 Task: Change the rate control method of the Dirac video decoder using libschroedinger to "Constant bitrate mode (CBR)".
Action: Mouse moved to (93, 14)
Screenshot: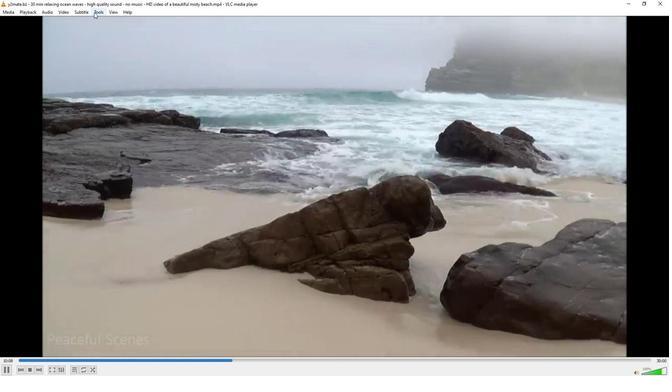 
Action: Mouse pressed left at (93, 14)
Screenshot: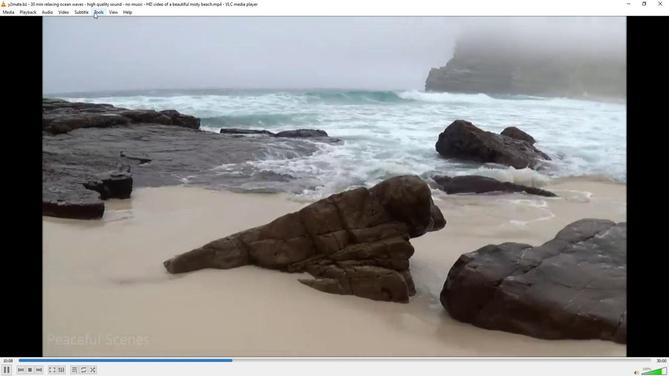 
Action: Mouse moved to (107, 96)
Screenshot: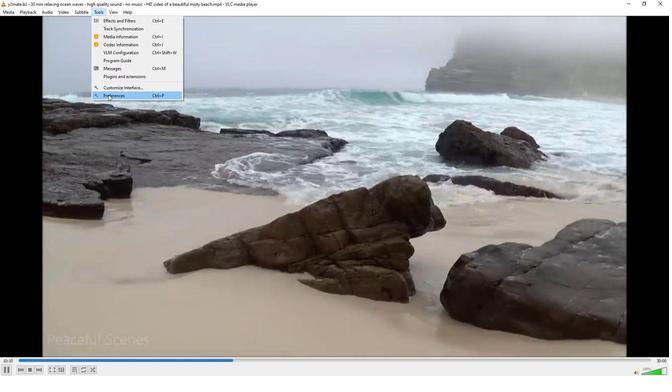 
Action: Mouse pressed left at (107, 96)
Screenshot: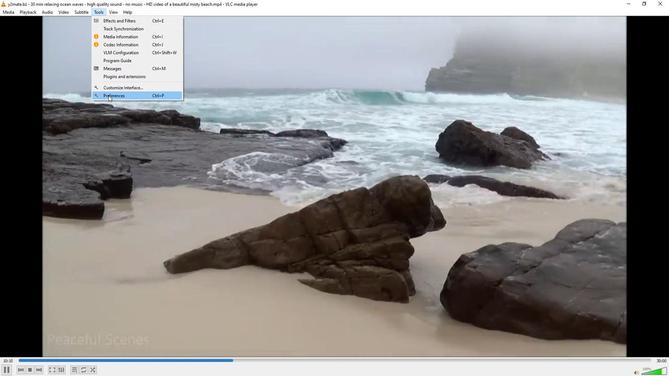 
Action: Mouse moved to (75, 292)
Screenshot: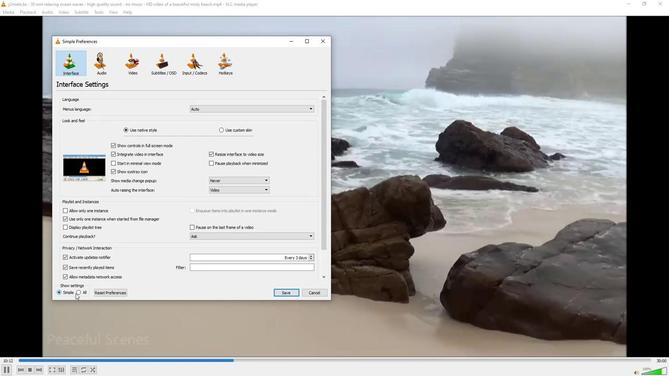 
Action: Mouse pressed left at (75, 292)
Screenshot: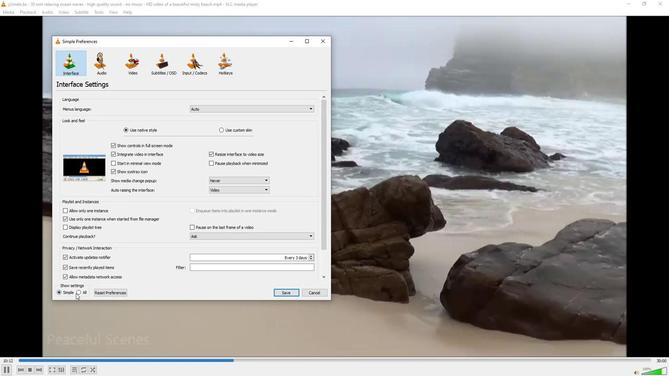 
Action: Mouse moved to (78, 290)
Screenshot: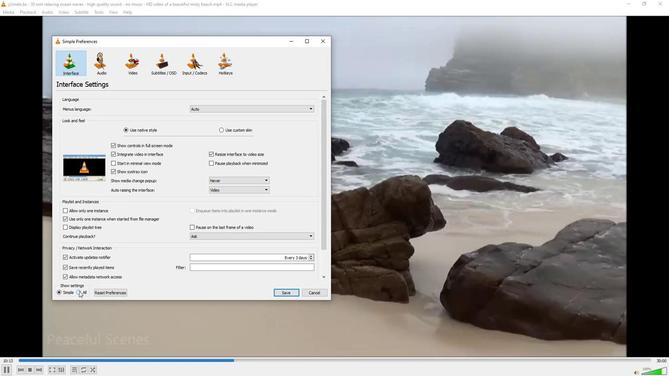
Action: Mouse pressed left at (78, 290)
Screenshot: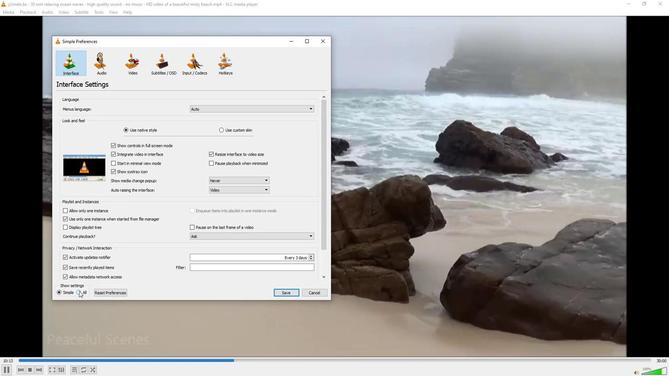 
Action: Mouse moved to (69, 193)
Screenshot: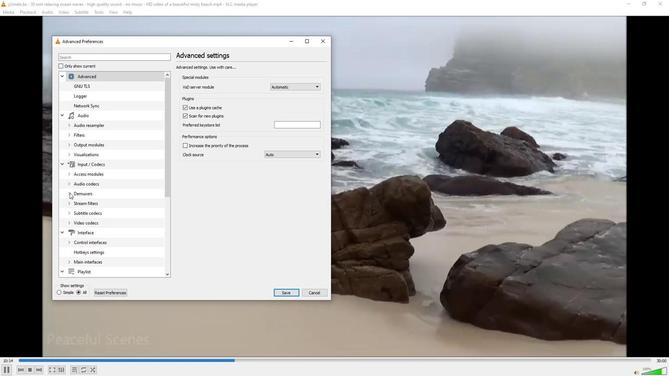 
Action: Mouse pressed left at (69, 193)
Screenshot: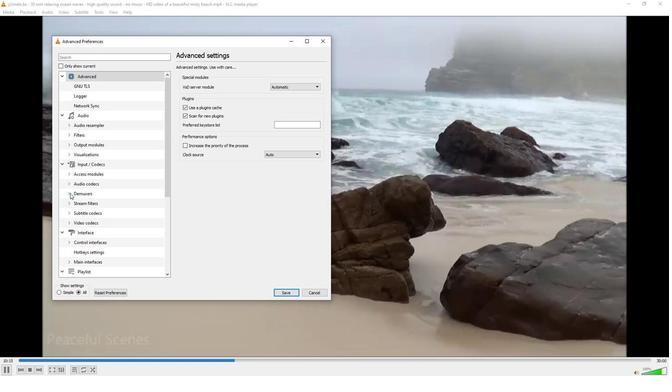 
Action: Mouse moved to (93, 219)
Screenshot: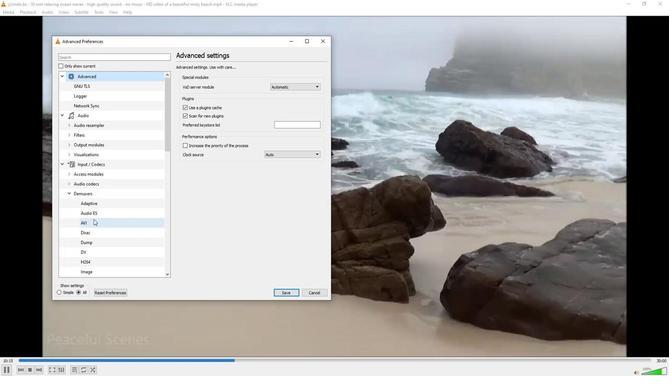 
Action: Mouse scrolled (93, 218) with delta (0, 0)
Screenshot: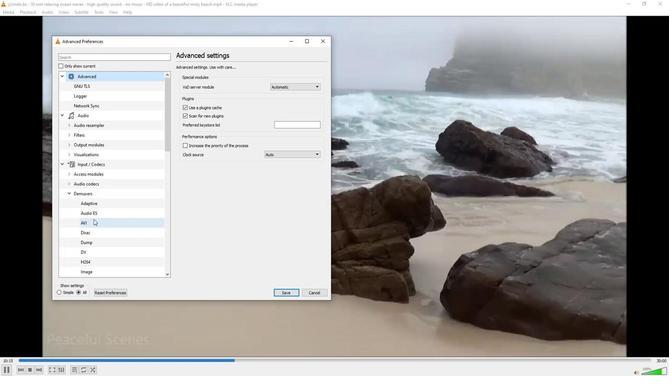 
Action: Mouse scrolled (93, 218) with delta (0, 0)
Screenshot: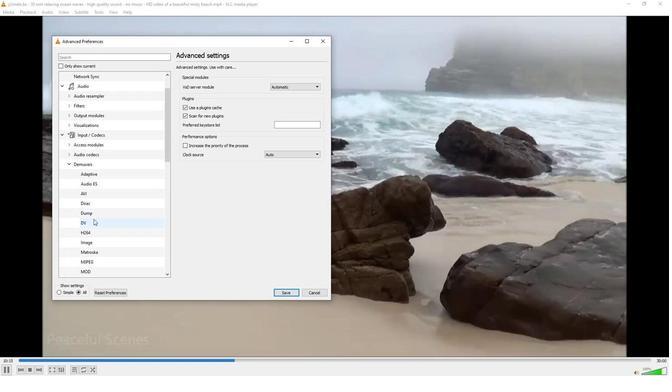 
Action: Mouse scrolled (93, 218) with delta (0, 0)
Screenshot: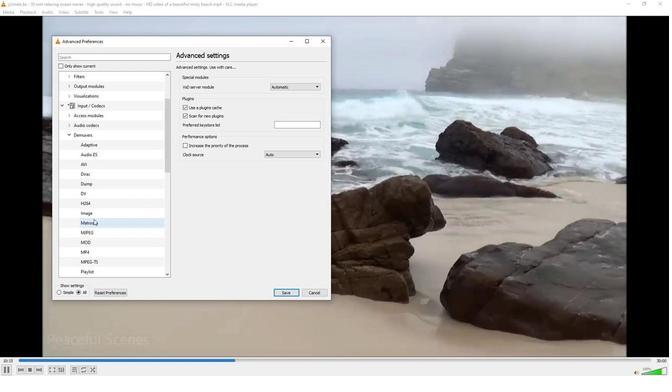 
Action: Mouse scrolled (93, 218) with delta (0, 0)
Screenshot: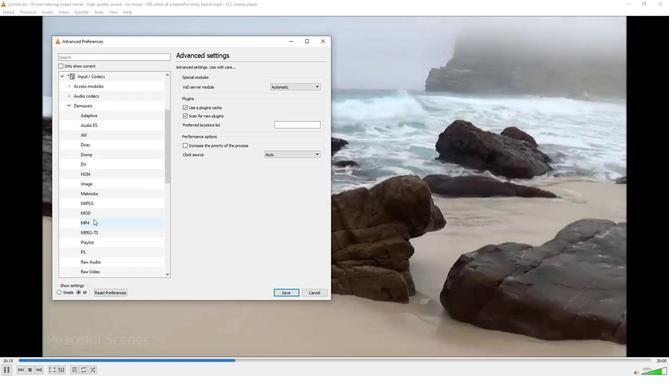 
Action: Mouse scrolled (93, 218) with delta (0, 0)
Screenshot: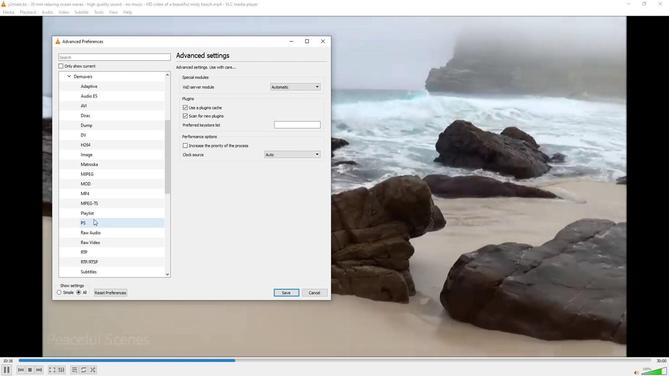 
Action: Mouse scrolled (93, 218) with delta (0, 0)
Screenshot: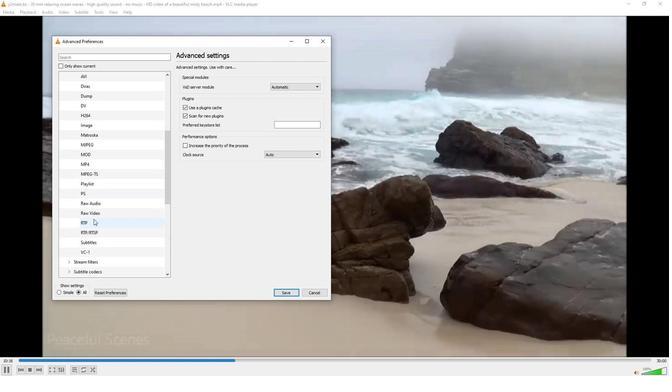 
Action: Mouse scrolled (93, 218) with delta (0, 0)
Screenshot: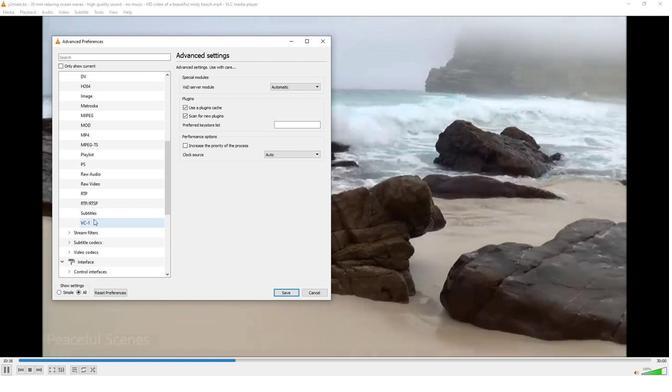 
Action: Mouse moved to (66, 220)
Screenshot: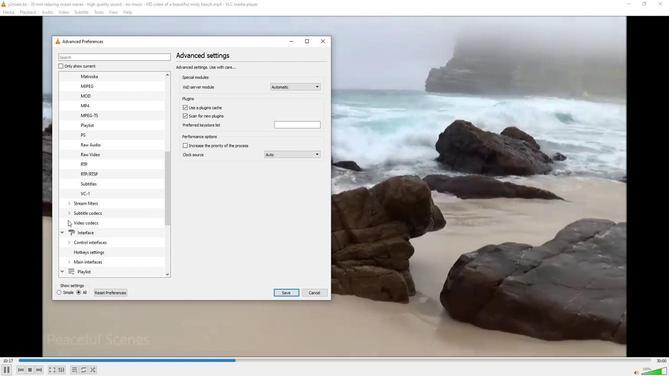 
Action: Mouse pressed left at (66, 220)
Screenshot: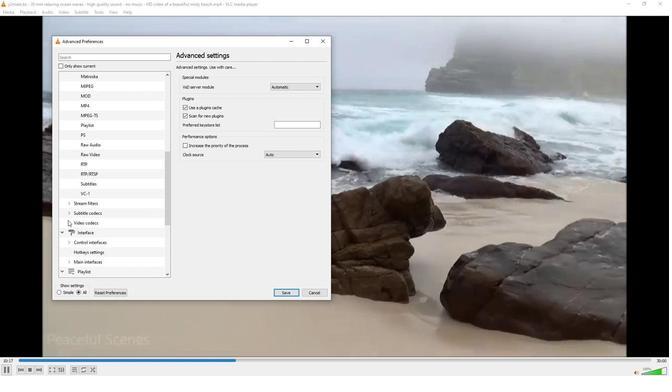 
Action: Mouse moved to (93, 267)
Screenshot: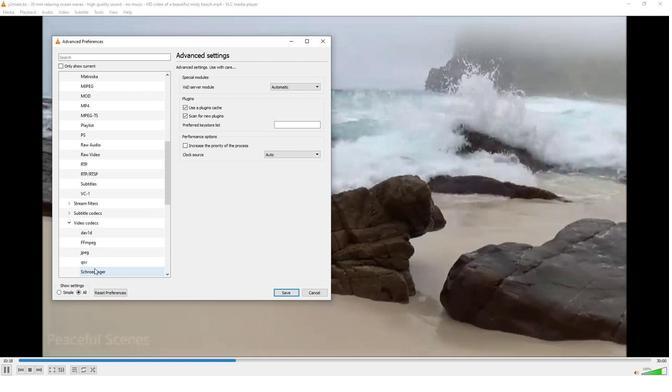 
Action: Mouse pressed left at (93, 267)
Screenshot: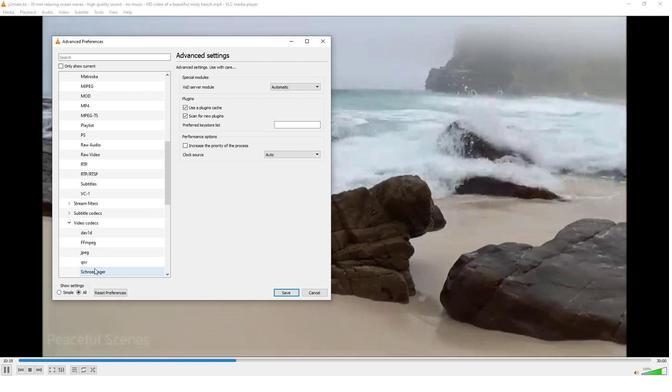 
Action: Mouse moved to (272, 86)
Screenshot: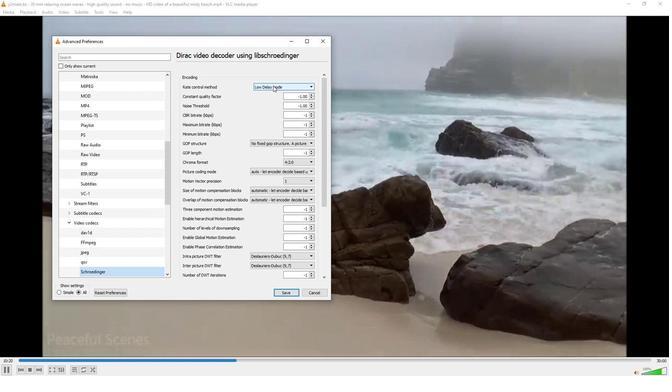 
Action: Mouse pressed left at (272, 86)
Screenshot: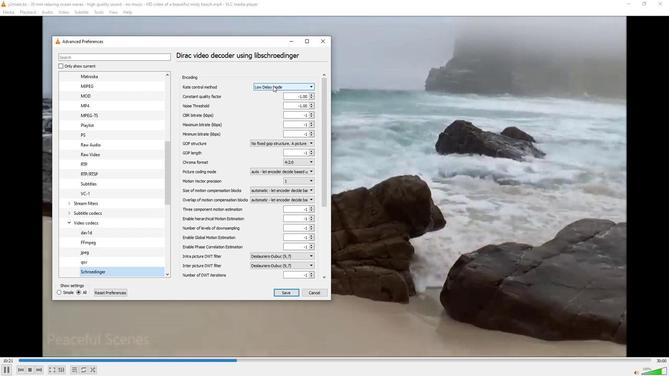 
Action: Mouse moved to (272, 97)
Screenshot: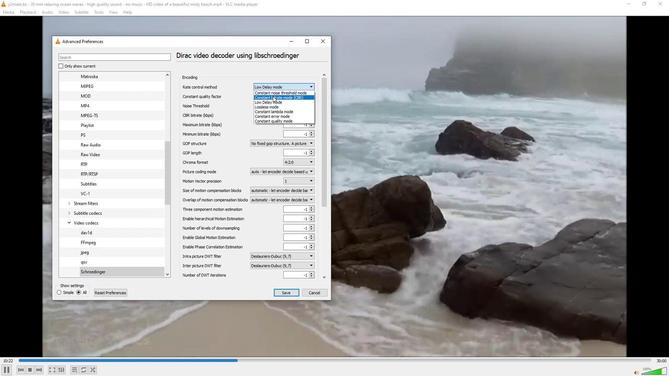 
Action: Mouse pressed left at (272, 97)
Screenshot: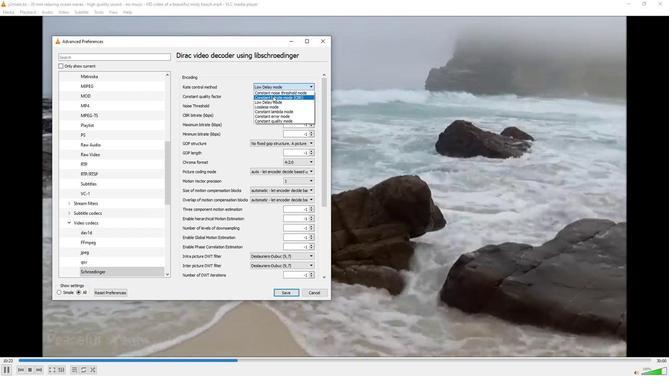 
Action: Mouse moved to (224, 121)
Screenshot: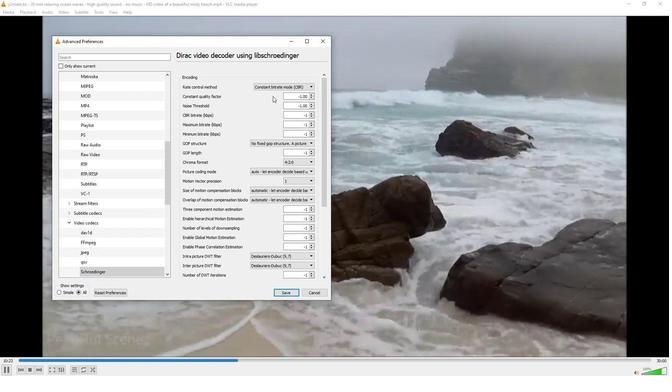 
